 Task: In the "To Do" board, change the font style from Heading 1 to Heading 5 in bold style.
Action: Mouse moved to (221, 147)
Screenshot: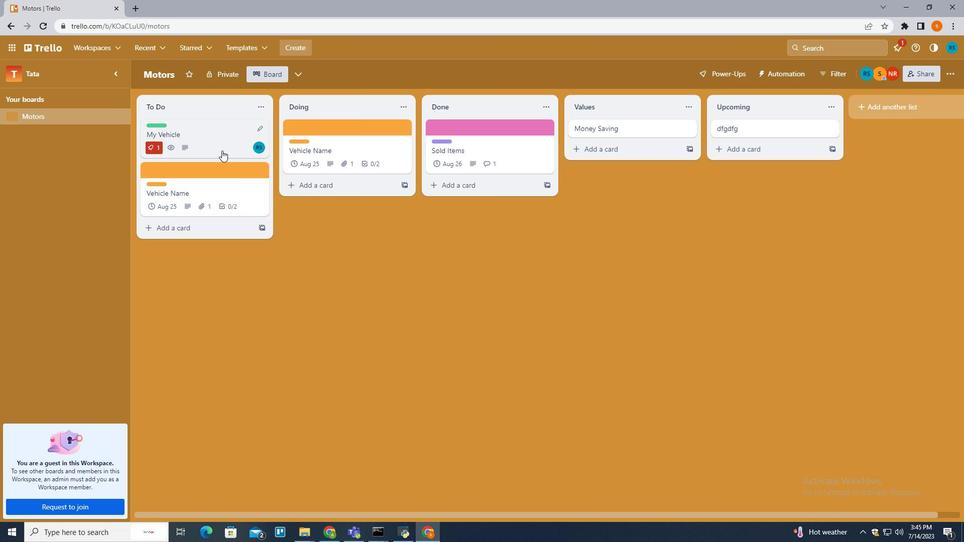 
Action: Mouse pressed left at (221, 147)
Screenshot: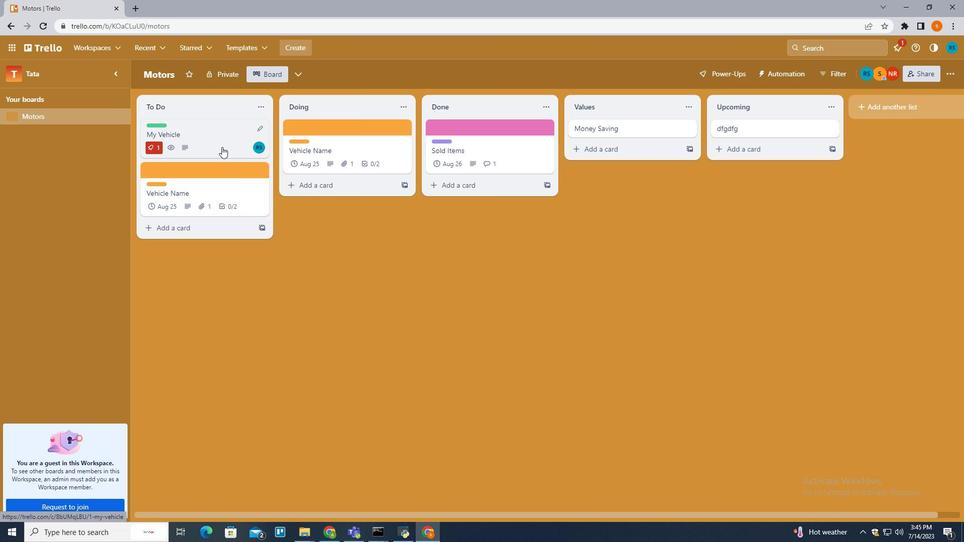 
Action: Mouse moved to (390, 198)
Screenshot: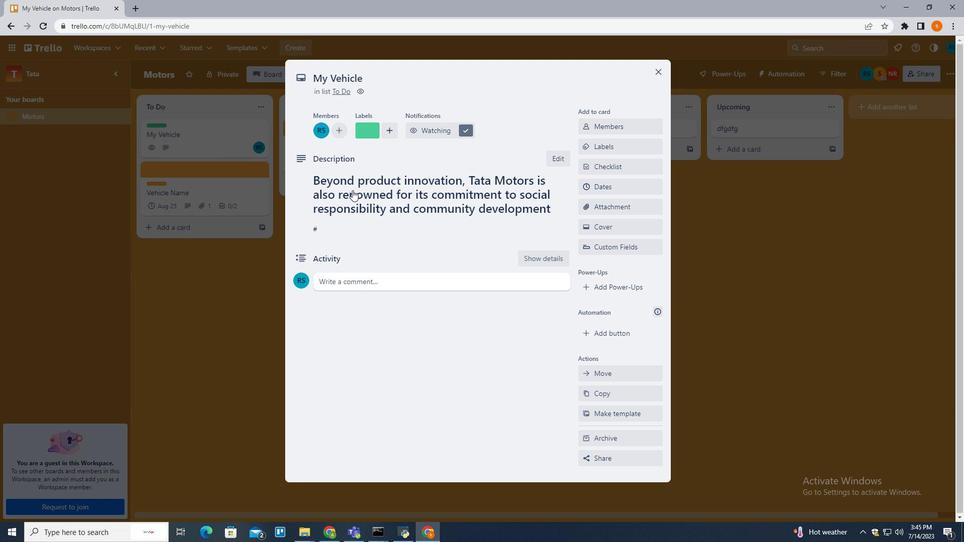 
Action: Mouse pressed left at (390, 198)
Screenshot: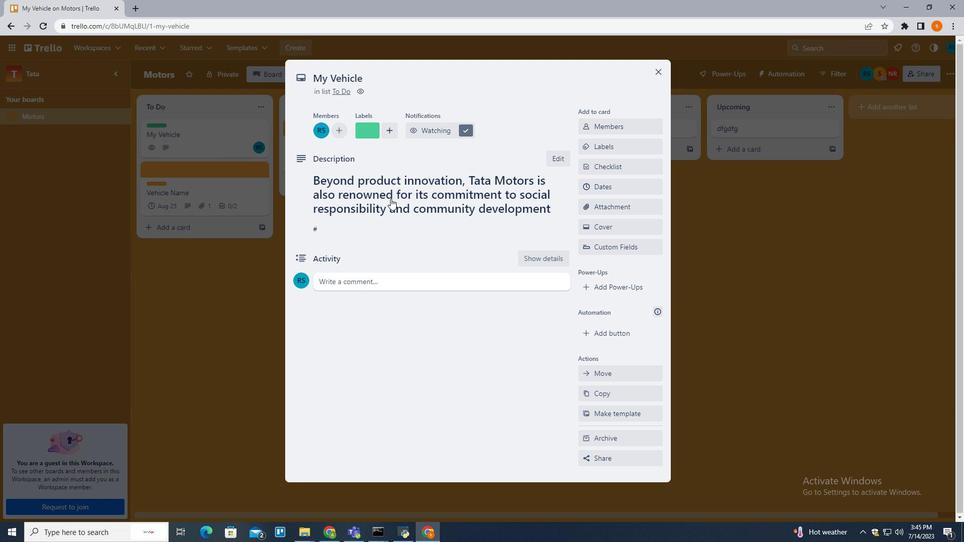 
Action: Mouse pressed left at (390, 198)
Screenshot: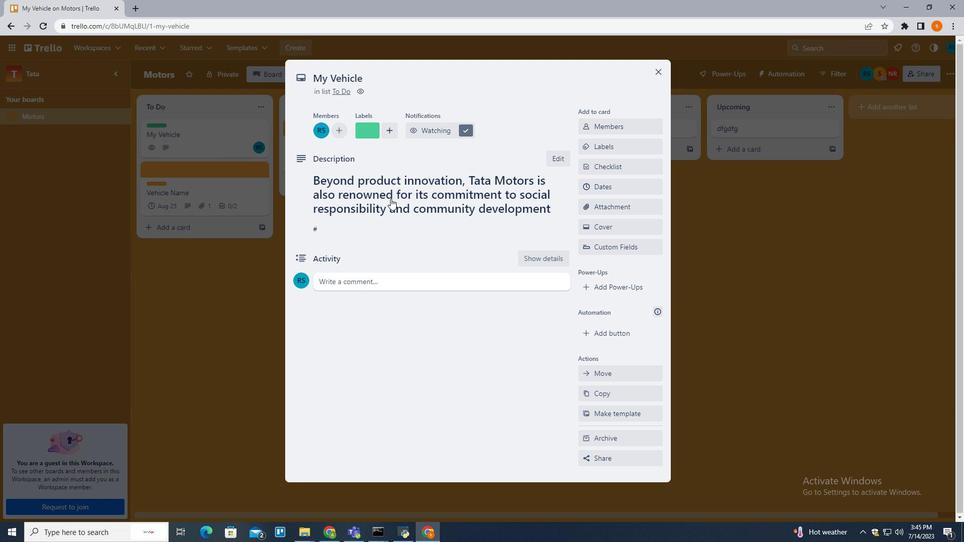 
Action: Mouse moved to (382, 231)
Screenshot: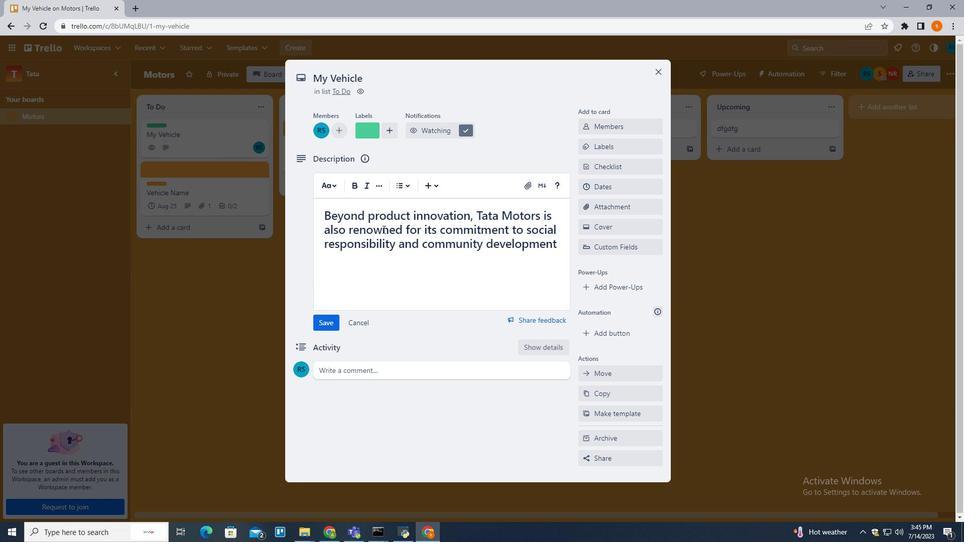 
Action: Mouse pressed left at (382, 231)
Screenshot: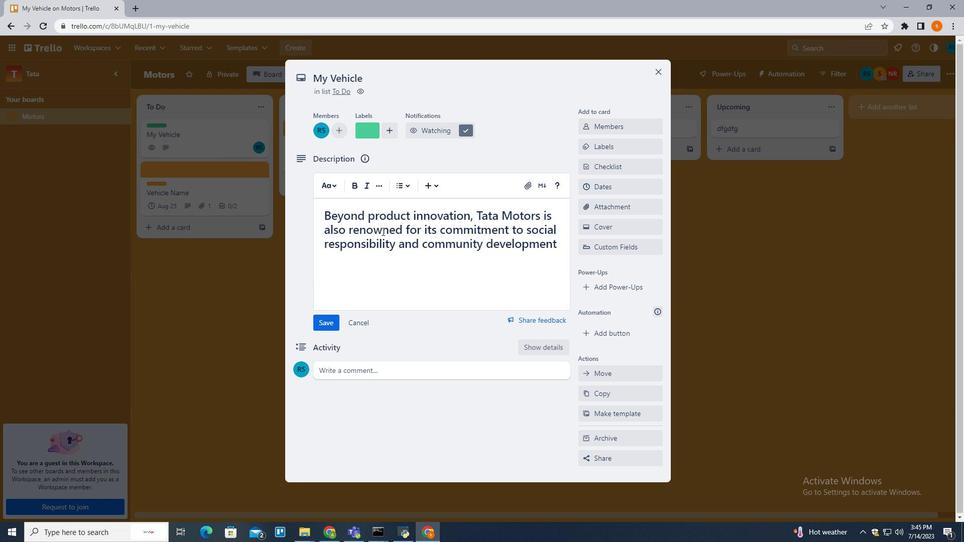 
Action: Mouse pressed left at (382, 231)
Screenshot: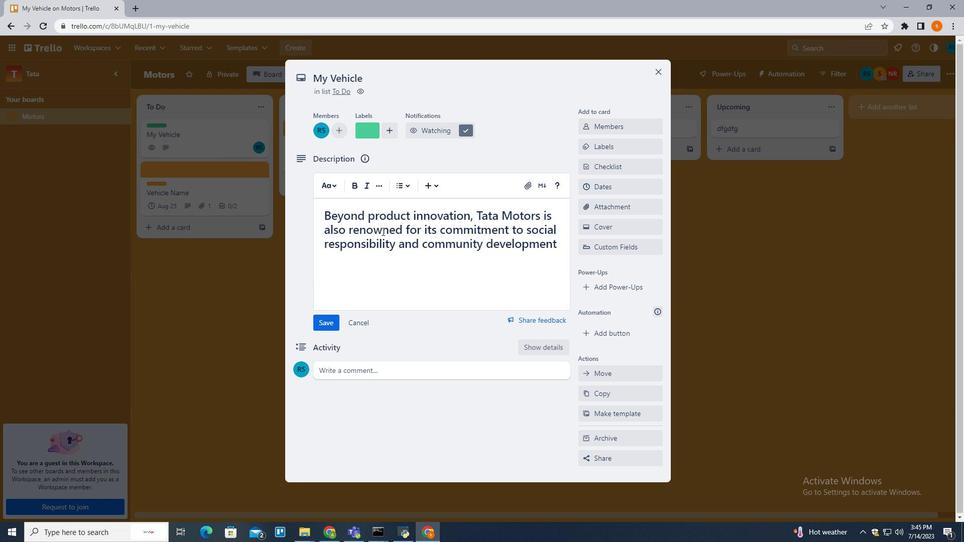 
Action: Mouse pressed left at (382, 231)
Screenshot: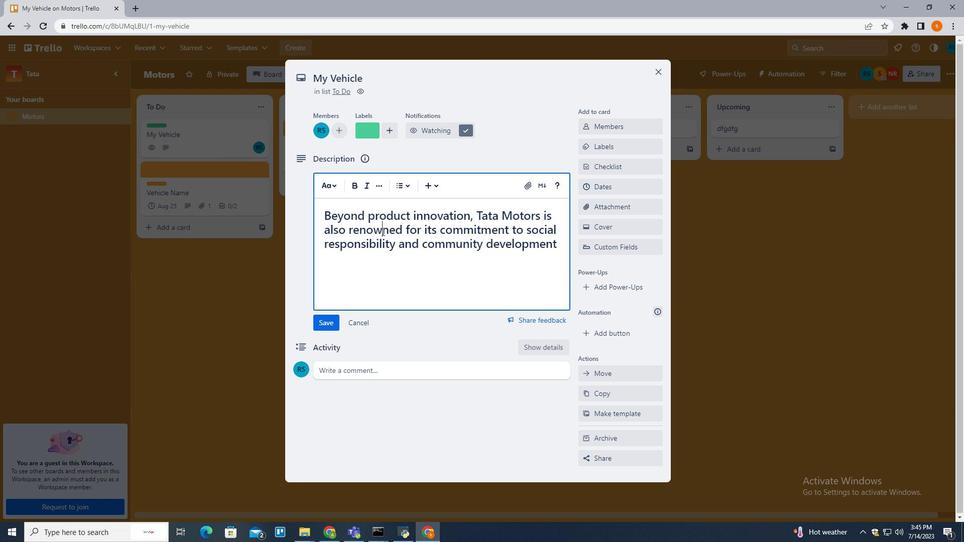
Action: Mouse moved to (332, 189)
Screenshot: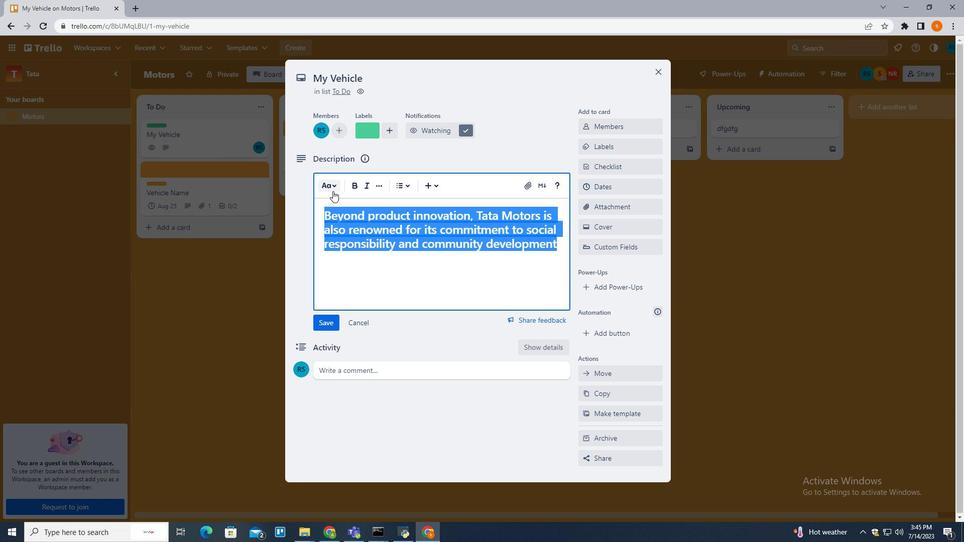 
Action: Mouse pressed left at (332, 189)
Screenshot: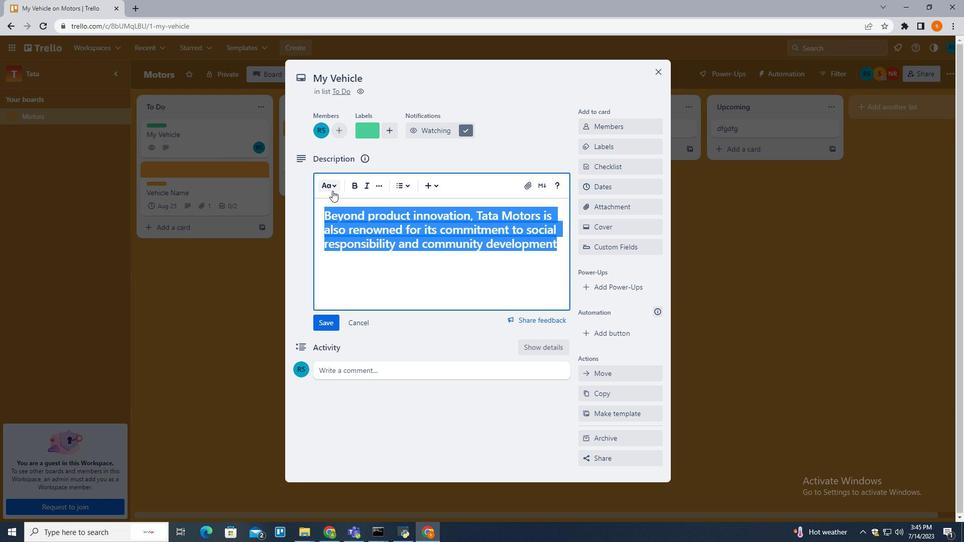 
Action: Mouse moved to (359, 305)
Screenshot: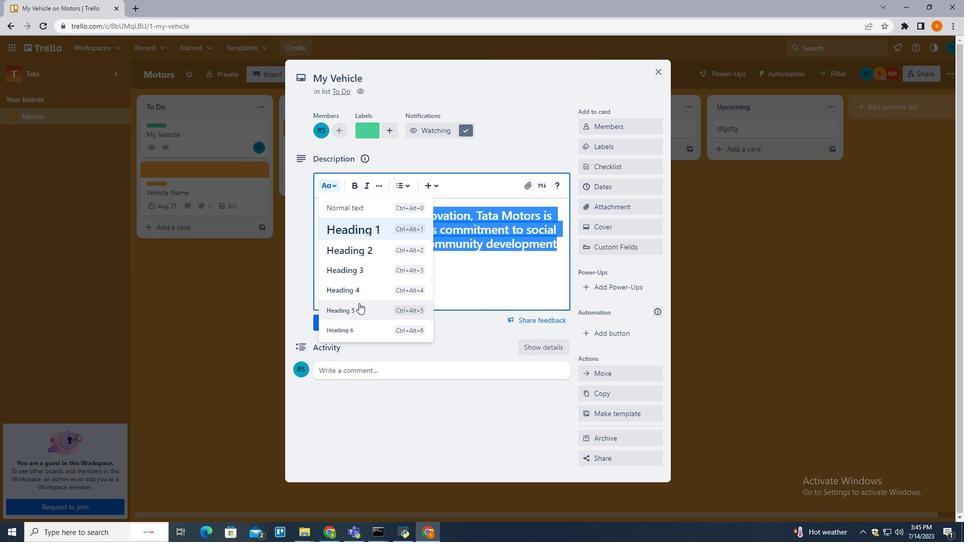 
Action: Mouse pressed left at (359, 305)
Screenshot: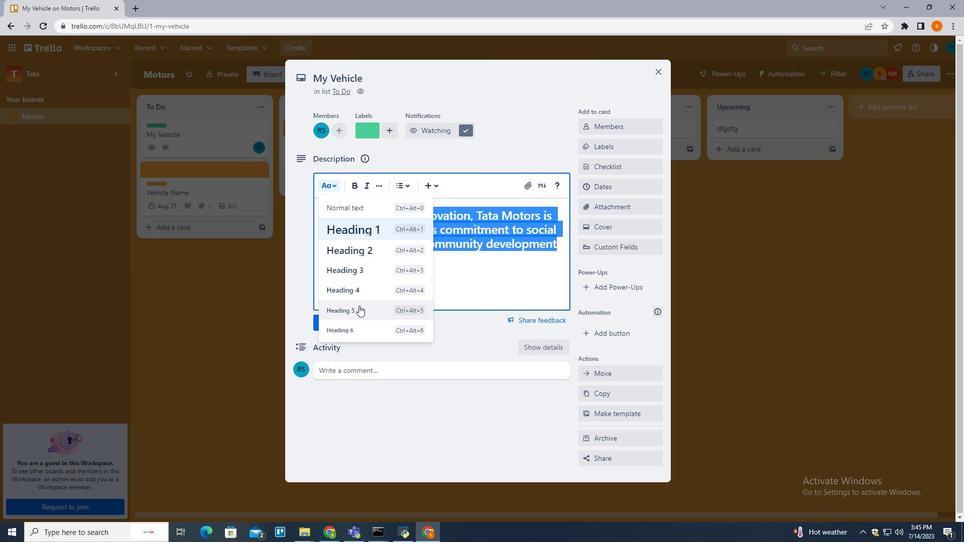 
Action: Mouse moved to (478, 288)
Screenshot: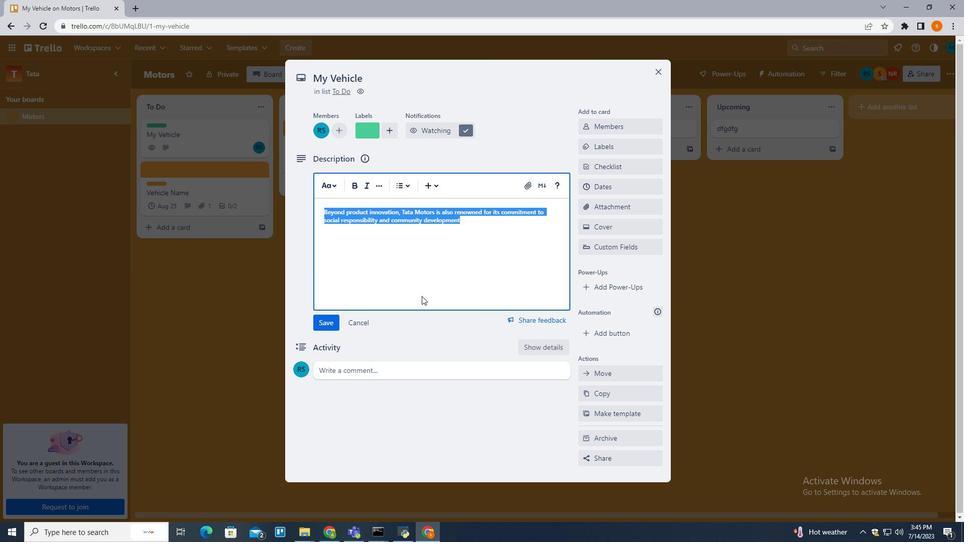 
Action: Mouse pressed left at (478, 288)
Screenshot: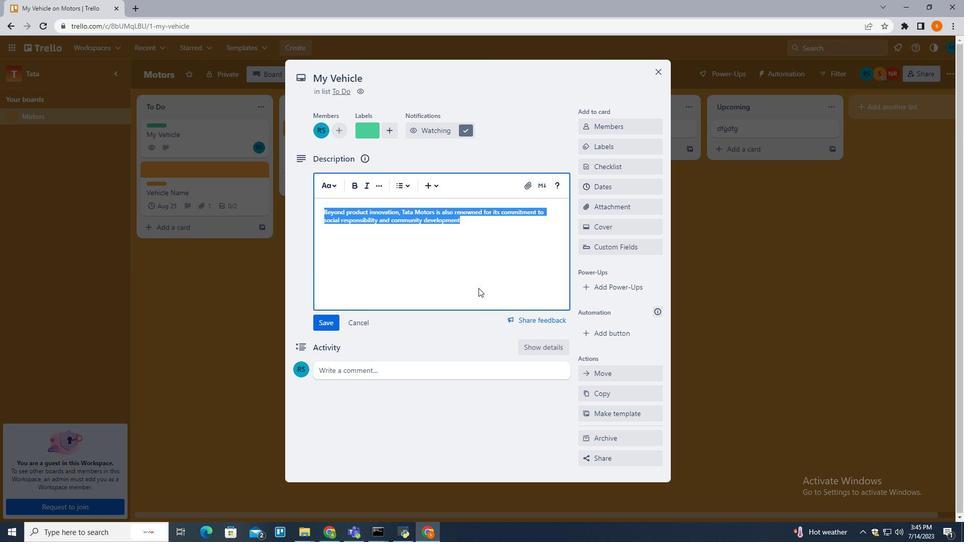 
